 Task: Add the action, sort the to do list.
Action: Mouse moved to (703, 207)
Screenshot: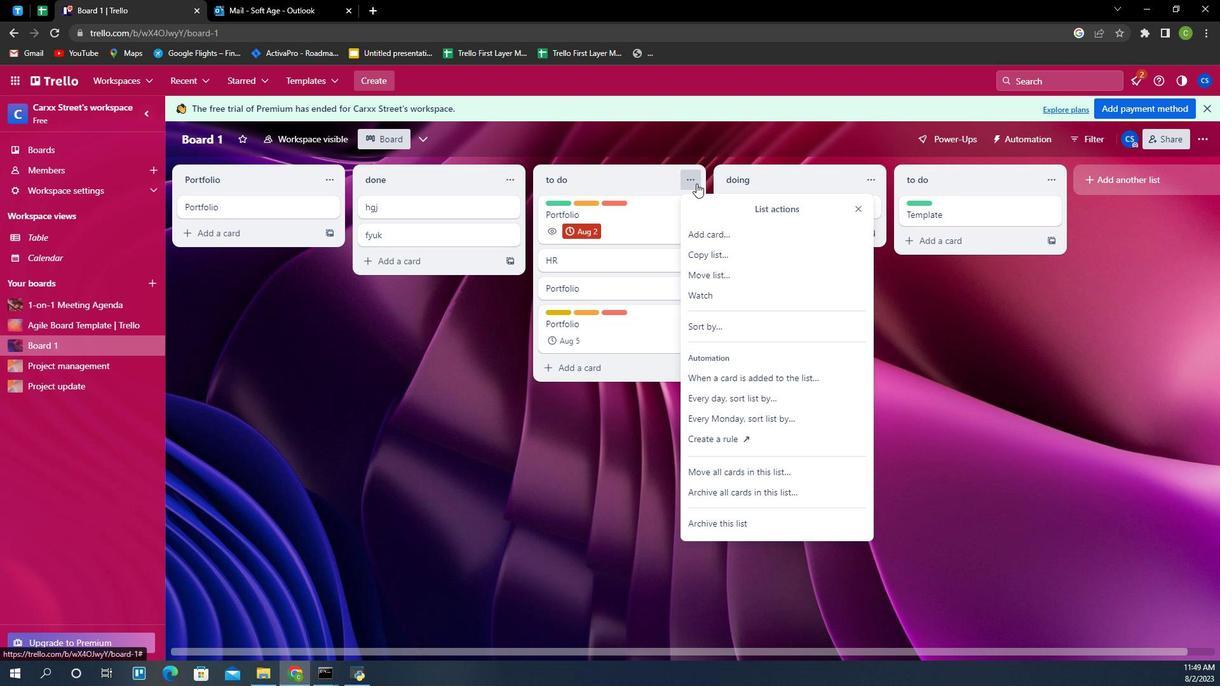 
Action: Mouse pressed left at (703, 207)
Screenshot: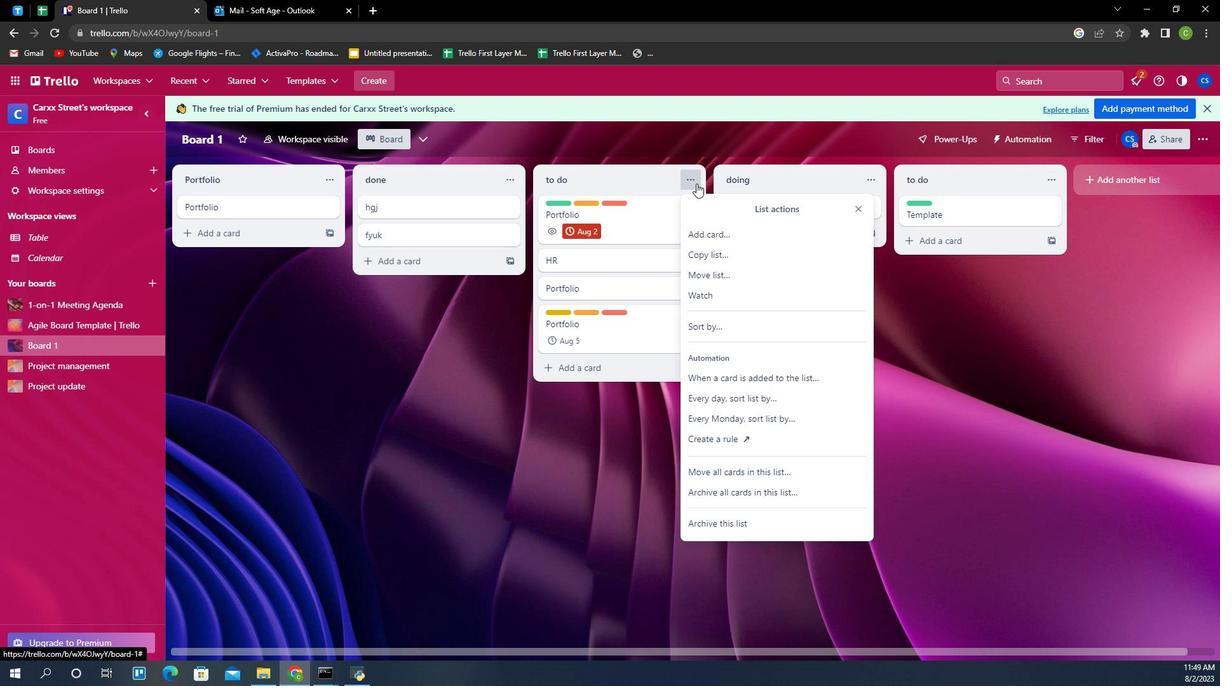 
Action: Mouse moved to (722, 418)
Screenshot: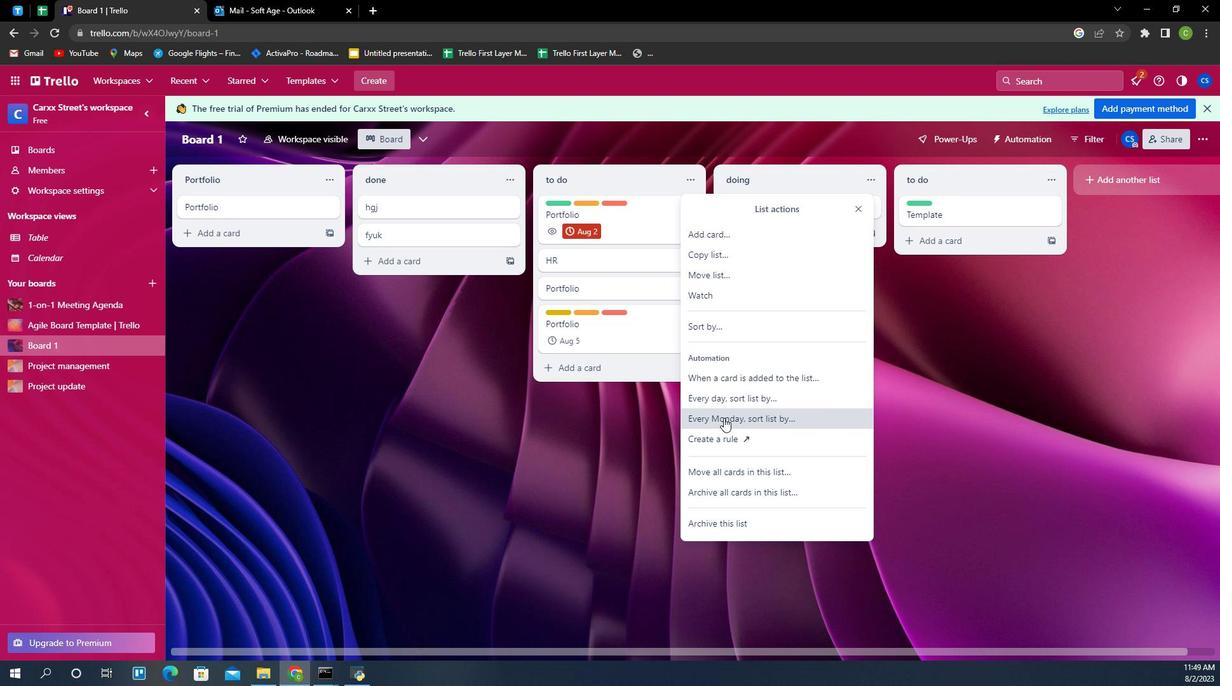 
Action: Mouse pressed left at (722, 418)
Screenshot: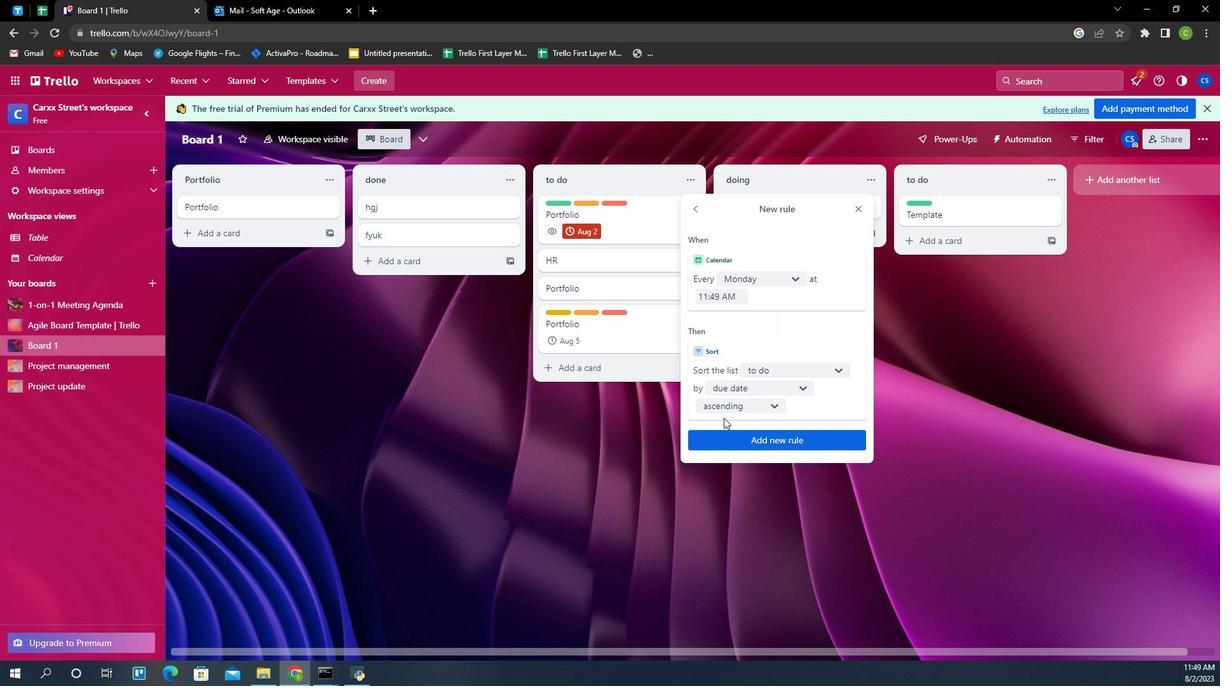 
Action: Mouse moved to (746, 445)
Screenshot: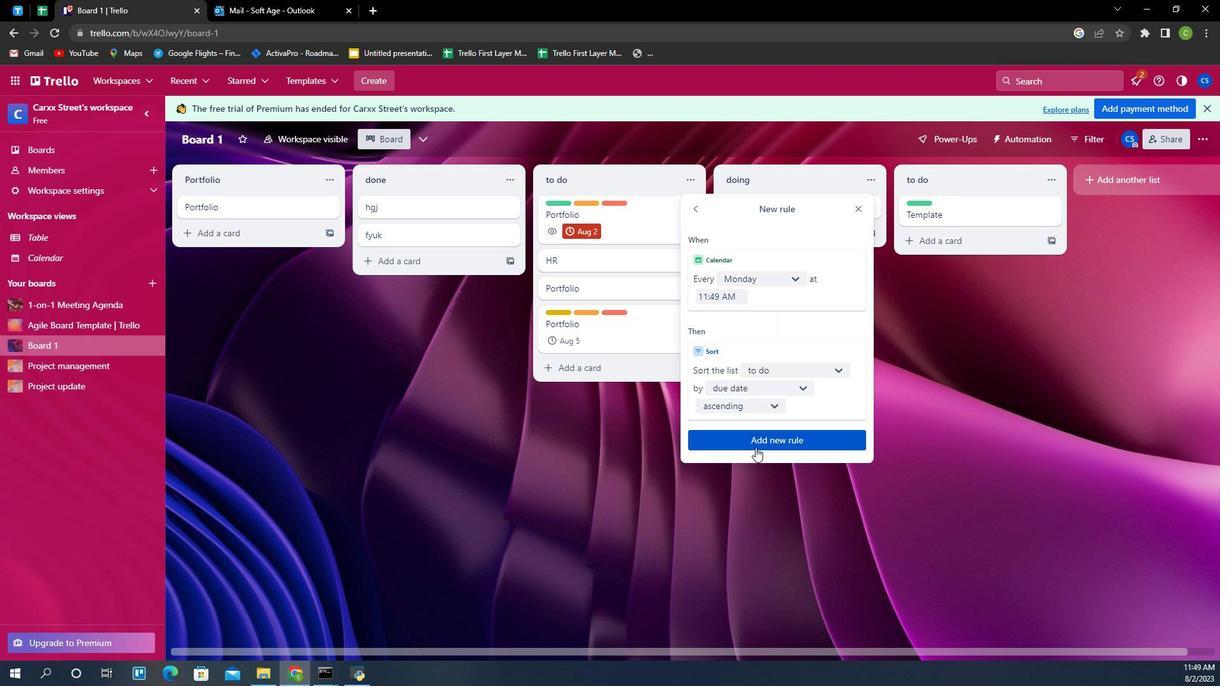 
Action: Mouse pressed left at (746, 445)
Screenshot: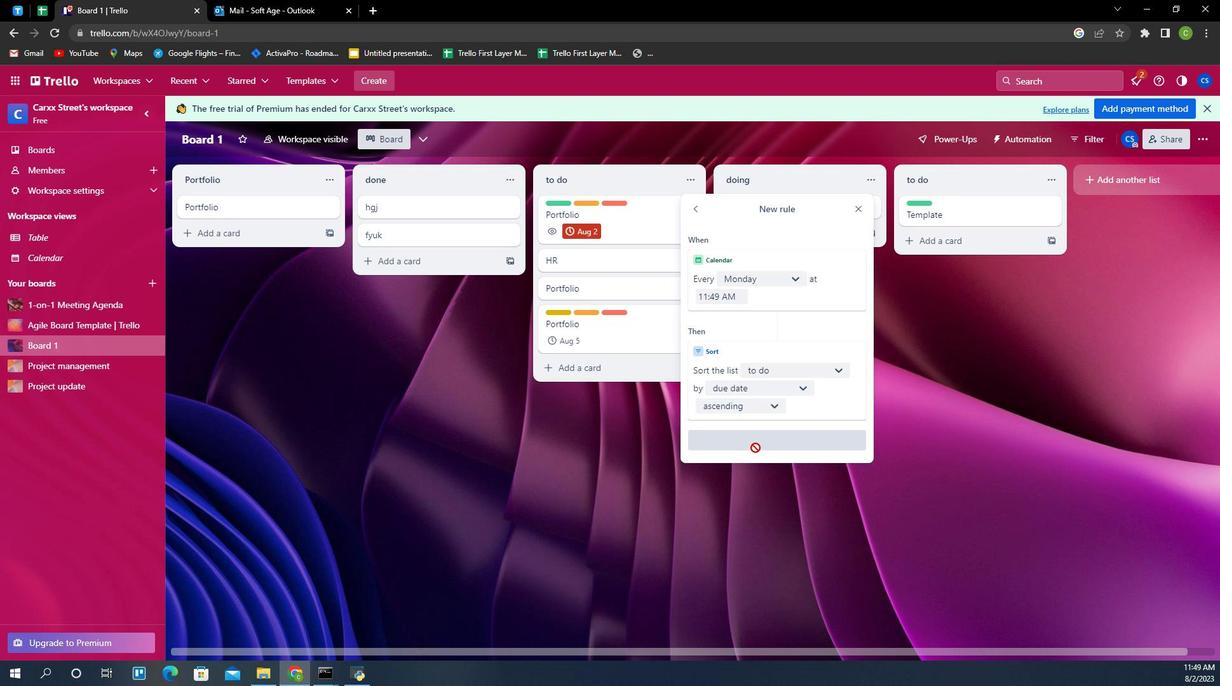
Action: Mouse moved to (742, 495)
Screenshot: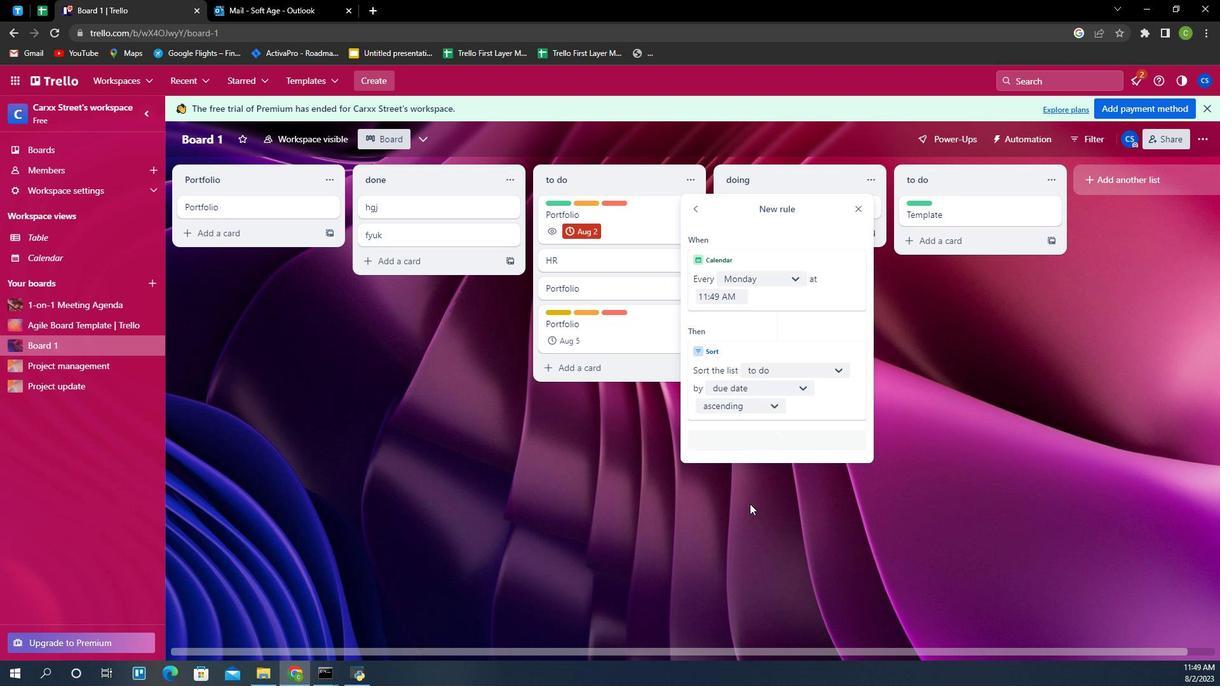 
